 Task: Search one way flight ticket for 5 adults, 2 children, 1 infant in seat and 1 infant on lap in economy from Lansing: Capital Region International Airport (was Lansing Capital City) to Rockford: Chicago Rockford International Airport(was Northwest Chicagoland Regional Airport At Rockford) on 5-1-2023. Choice of flights is Emirates. Number of bags: 10 checked bags. Price is upto 40000. Outbound departure time preference is 4:30.
Action: Mouse moved to (257, 411)
Screenshot: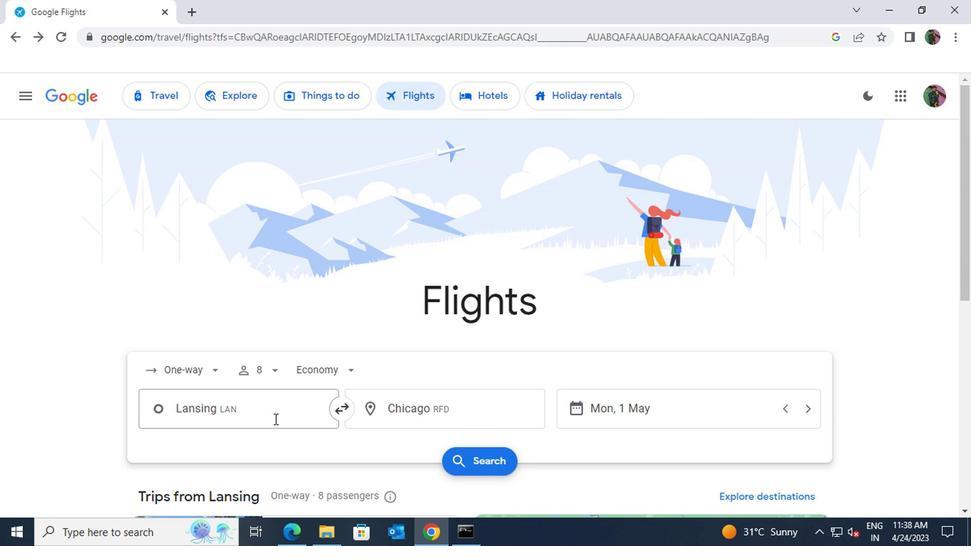 
Action: Mouse pressed left at (257, 411)
Screenshot: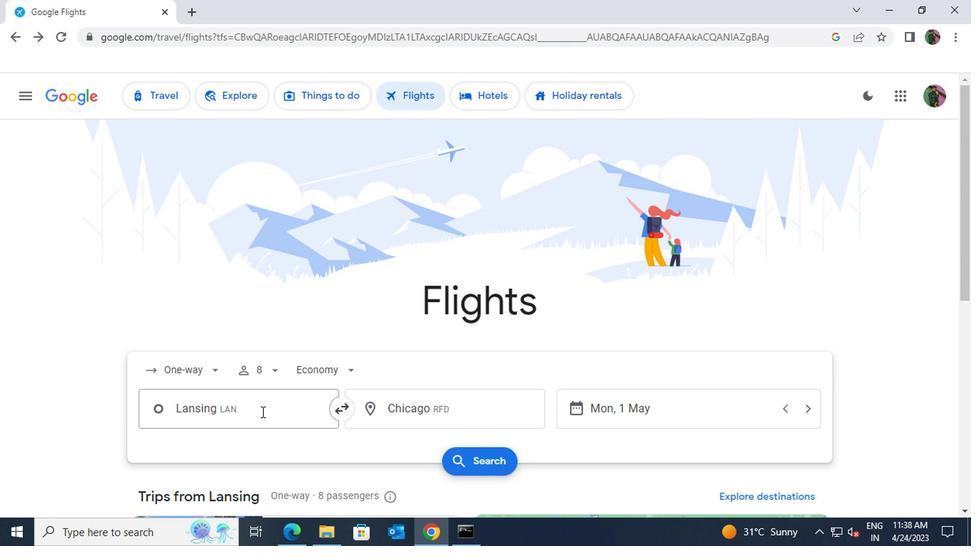 
Action: Key pressed capi
Screenshot: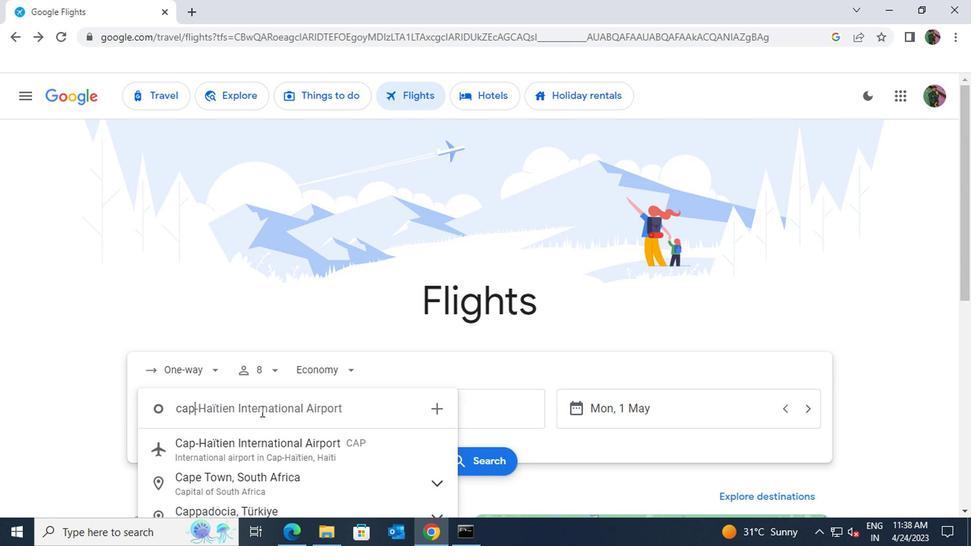 
Action: Mouse moved to (257, 411)
Screenshot: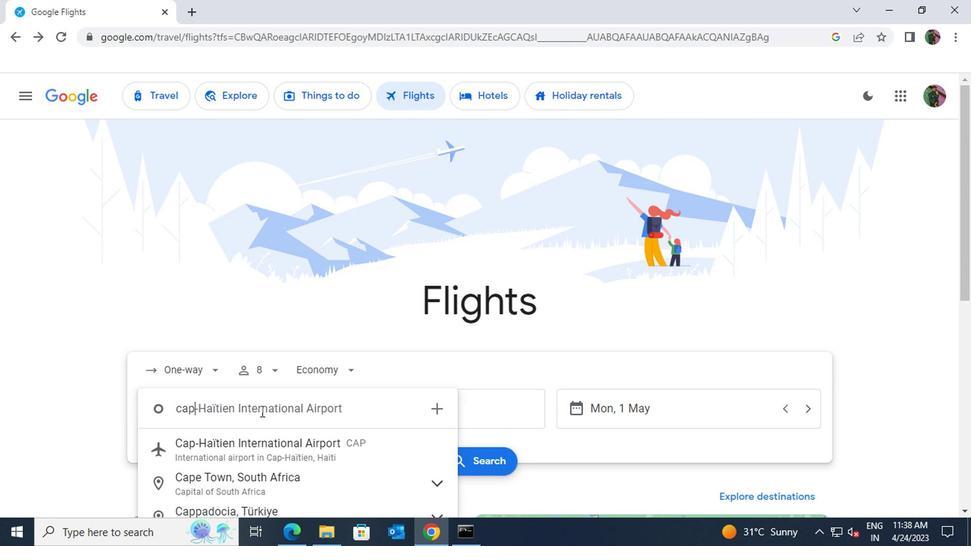
Action: Key pressed tal<Key.space>regi
Screenshot: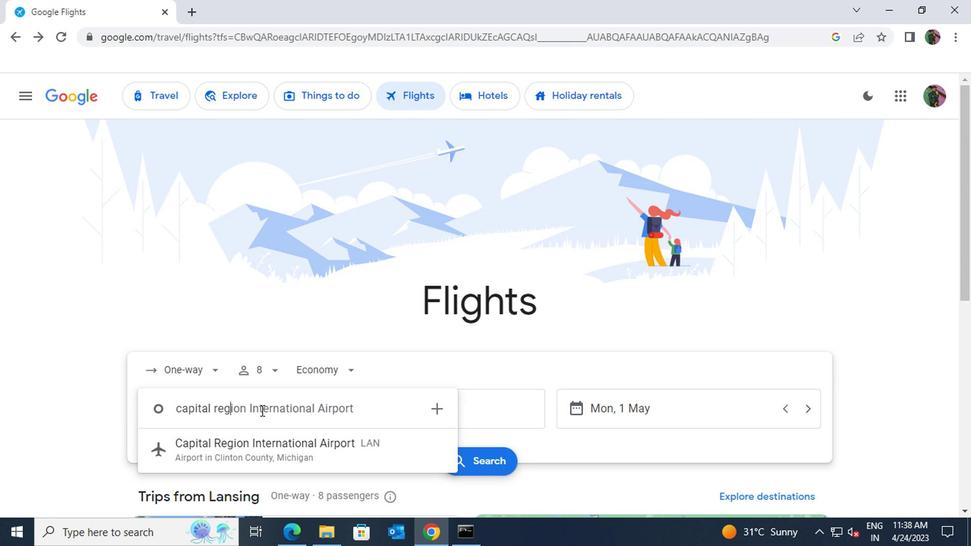 
Action: Mouse moved to (262, 436)
Screenshot: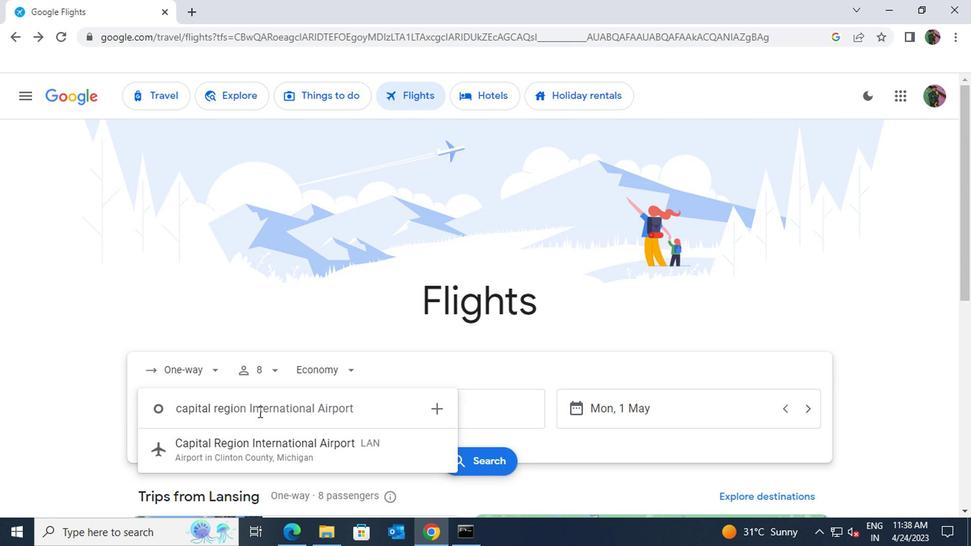 
Action: Mouse pressed left at (262, 436)
Screenshot: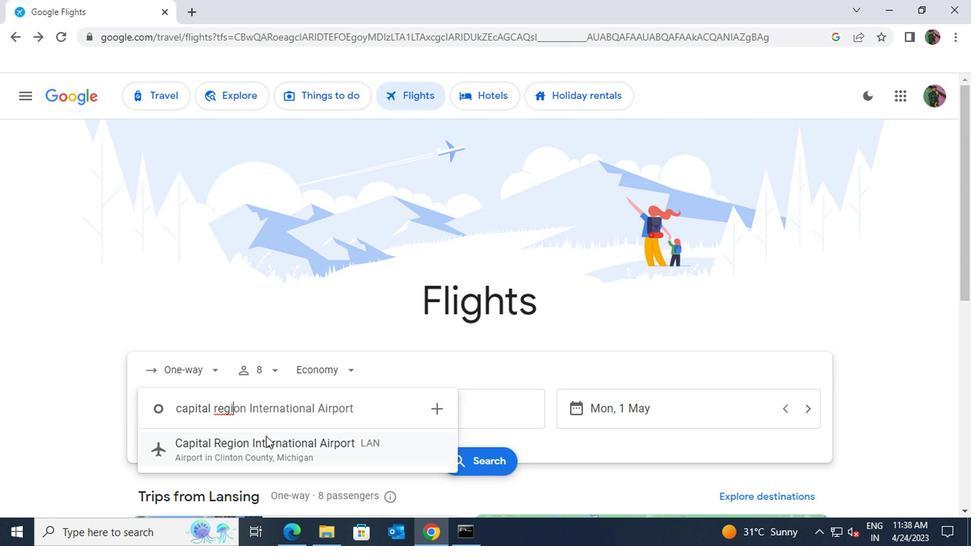 
Action: Mouse moved to (418, 419)
Screenshot: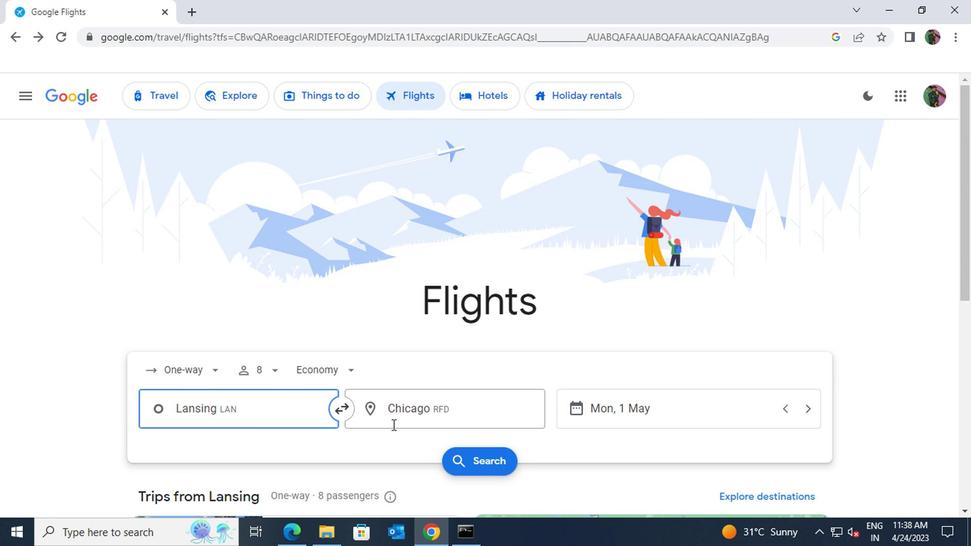 
Action: Mouse pressed left at (418, 419)
Screenshot: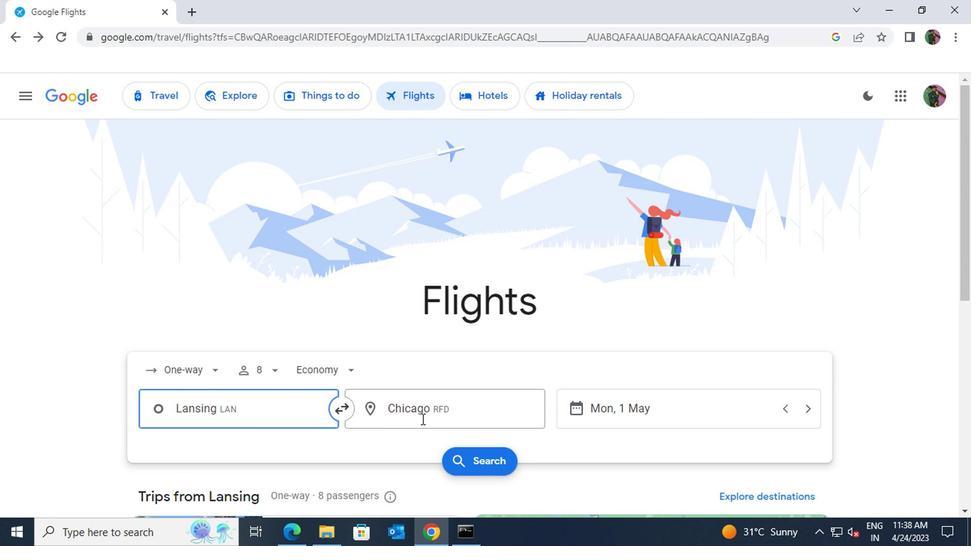 
Action: Key pressed rockford<Key.space>chi
Screenshot: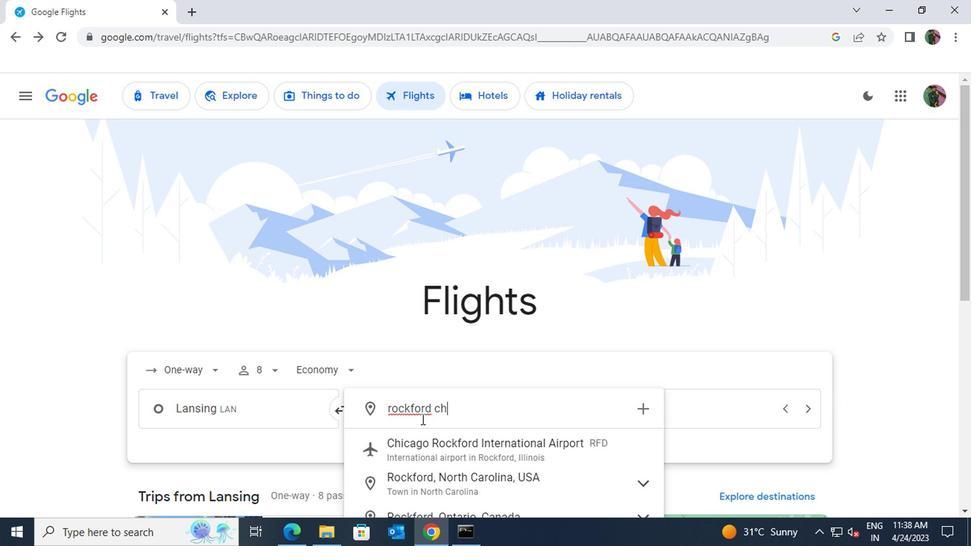 
Action: Mouse moved to (436, 438)
Screenshot: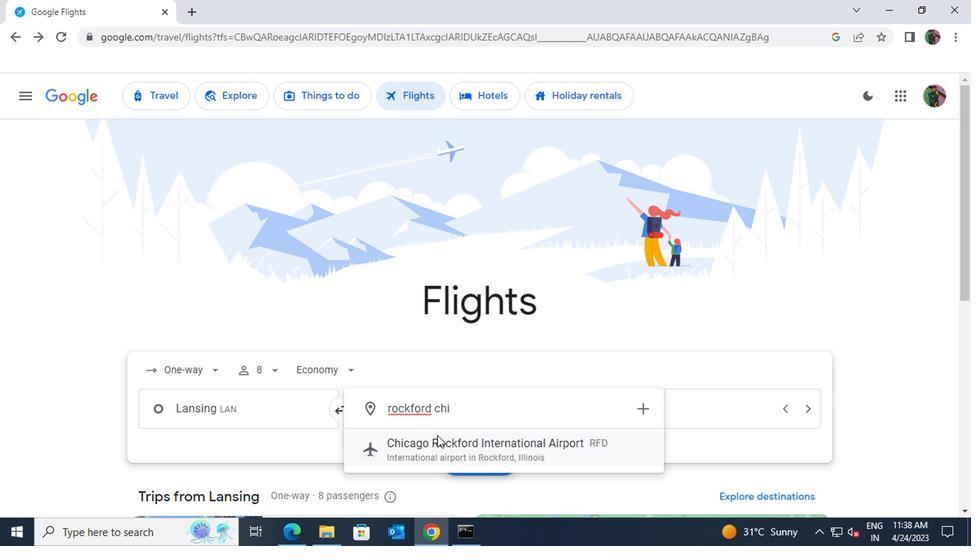 
Action: Mouse pressed left at (436, 438)
Screenshot: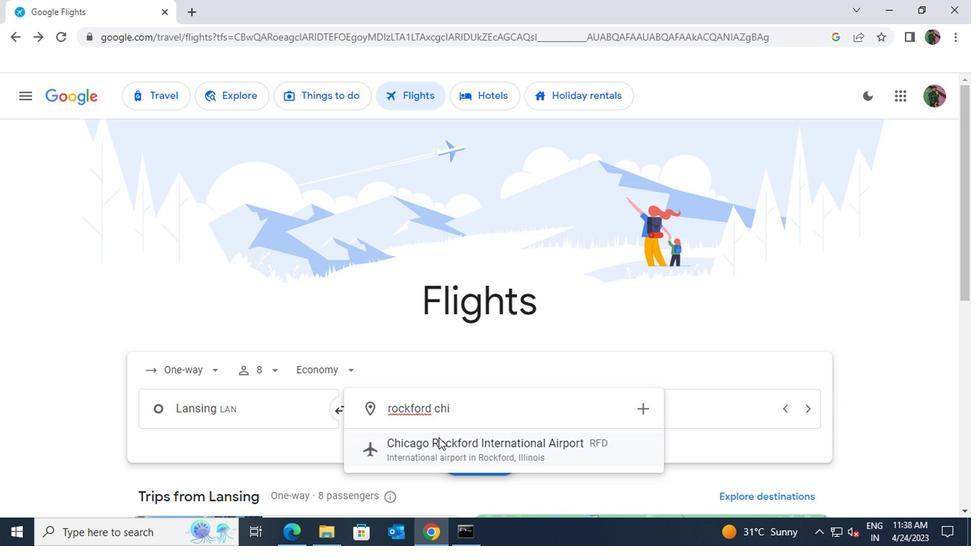 
Action: Mouse moved to (277, 368)
Screenshot: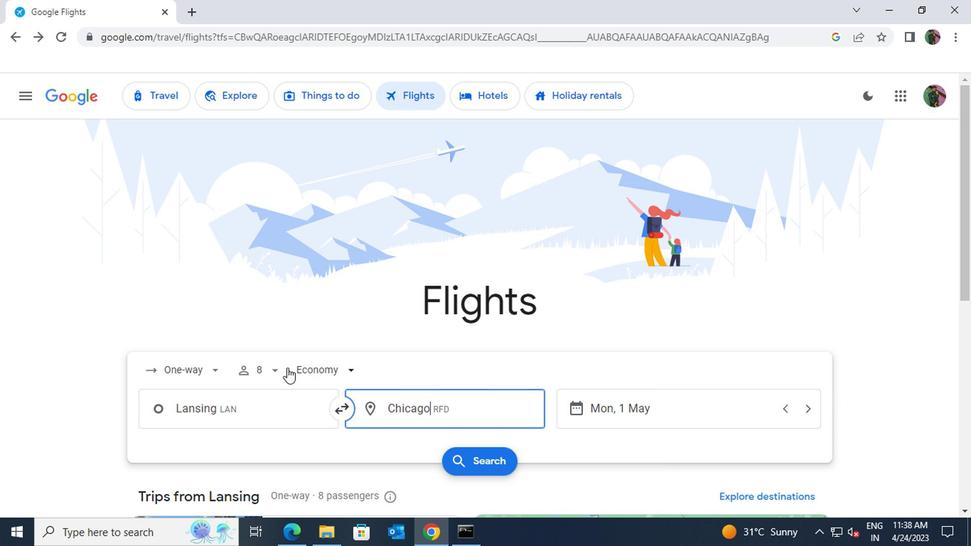
Action: Mouse pressed left at (277, 368)
Screenshot: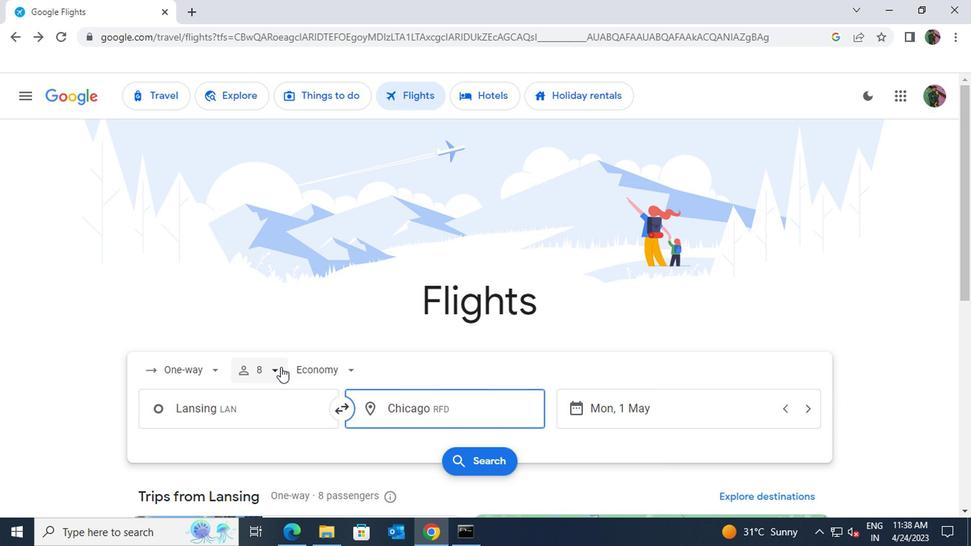 
Action: Mouse scrolled (277, 367) with delta (0, -1)
Screenshot: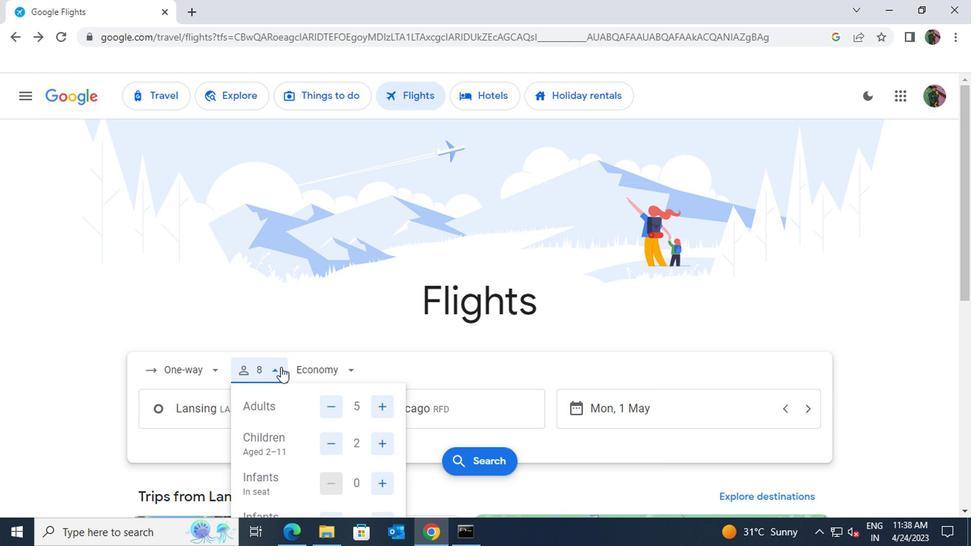 
Action: Mouse scrolled (277, 367) with delta (0, -1)
Screenshot: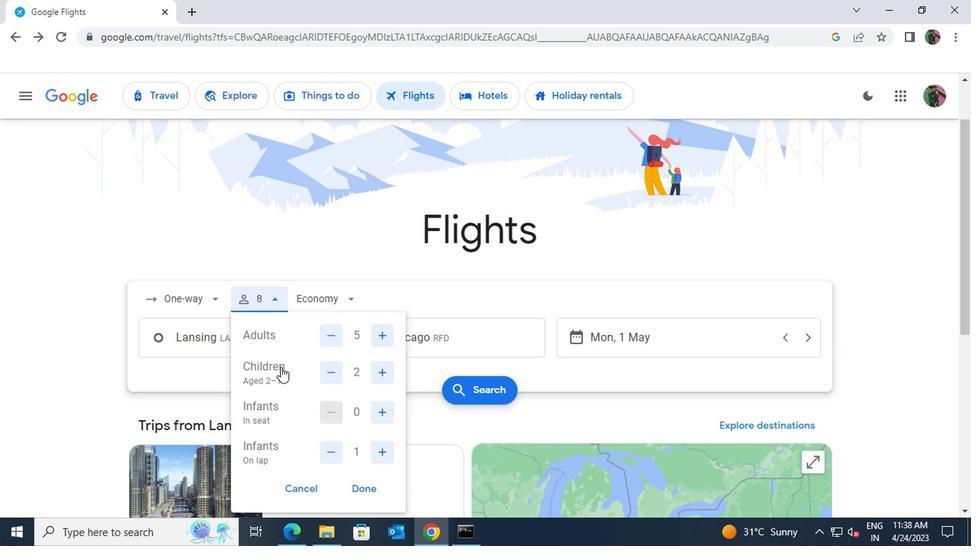 
Action: Mouse moved to (368, 413)
Screenshot: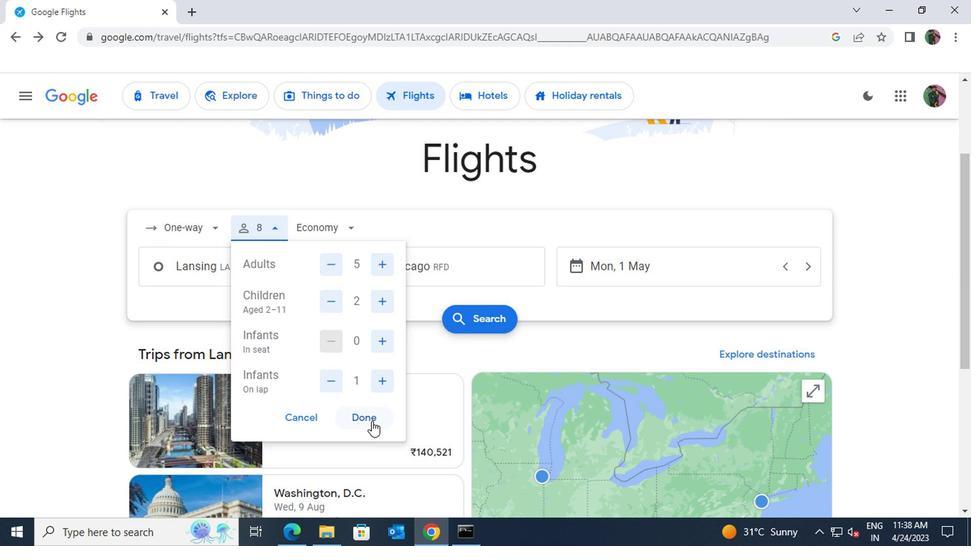 
Action: Mouse pressed left at (368, 413)
Screenshot: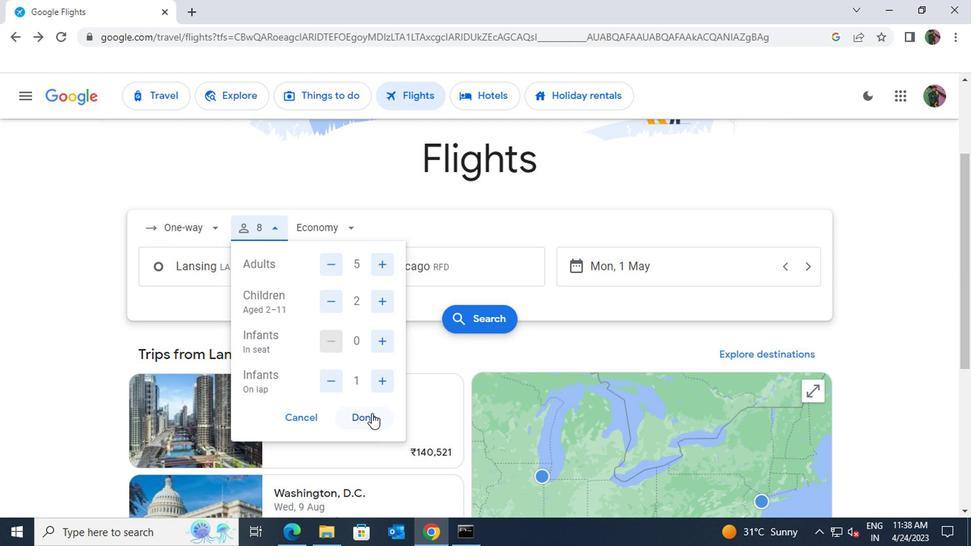 
Action: Mouse moved to (576, 272)
Screenshot: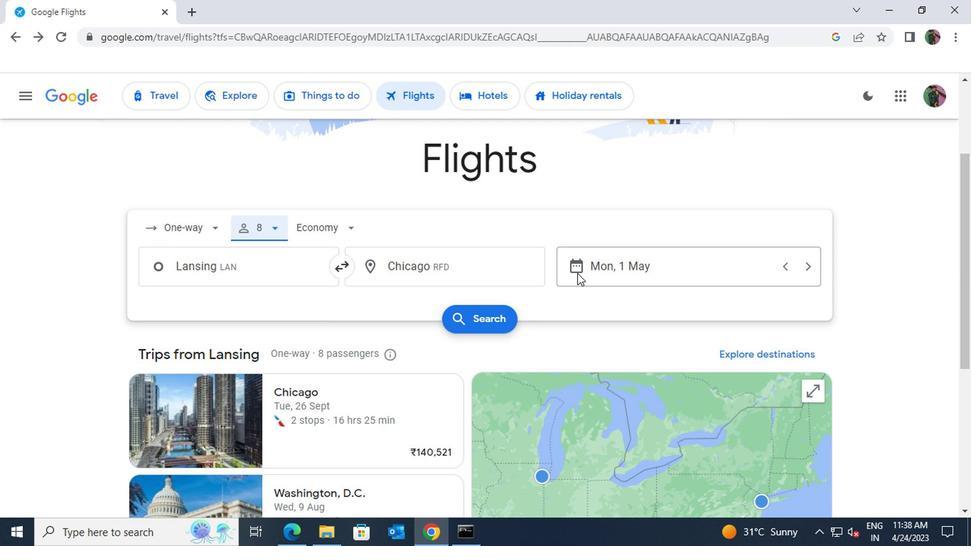 
Action: Mouse pressed left at (576, 272)
Screenshot: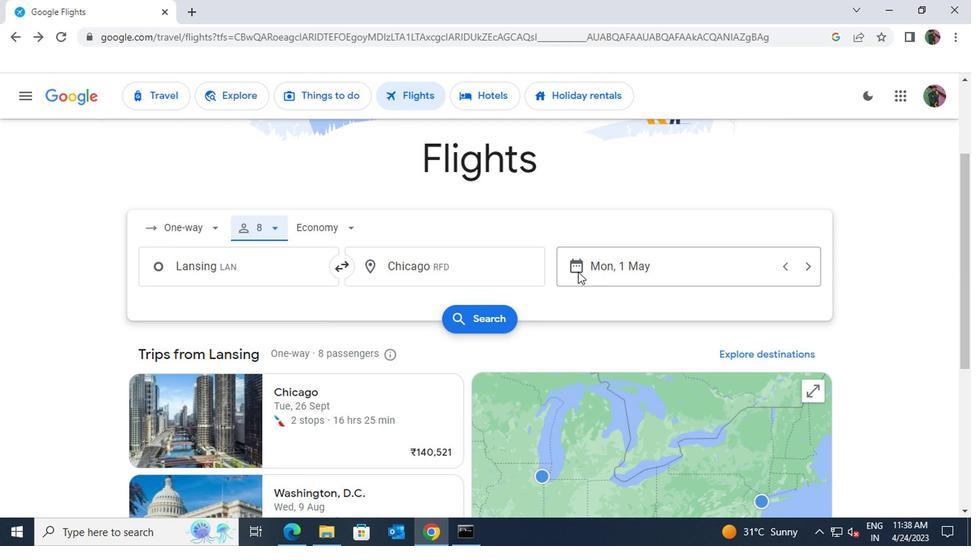 
Action: Mouse moved to (627, 257)
Screenshot: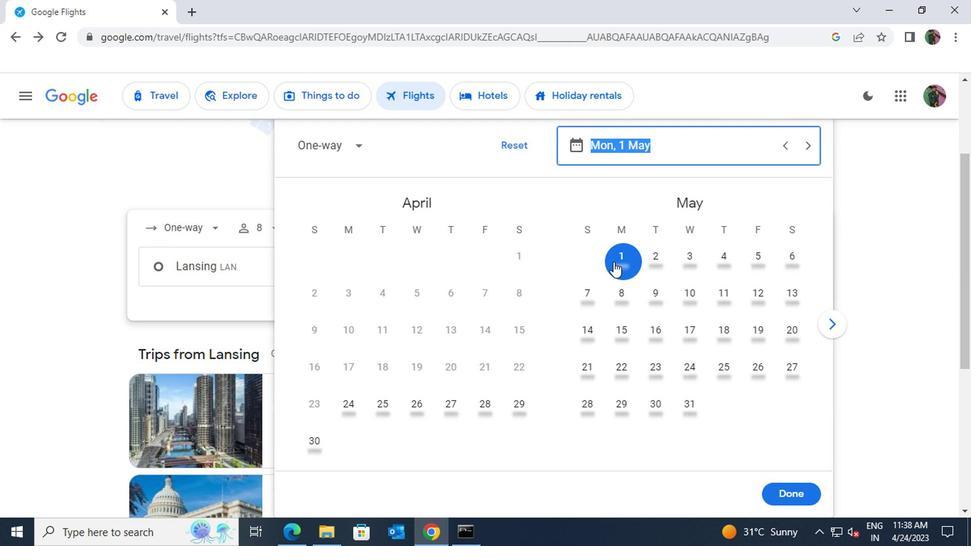 
Action: Mouse pressed left at (627, 257)
Screenshot: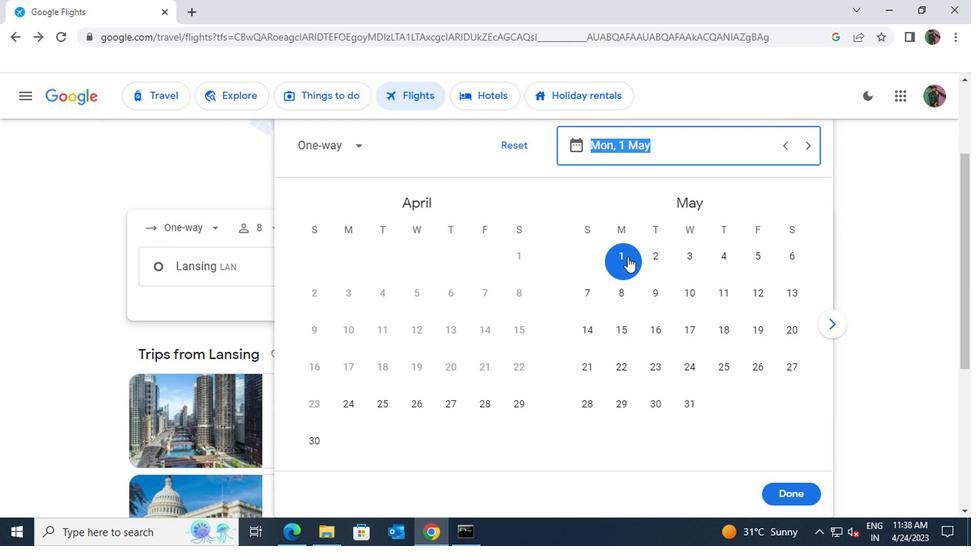 
Action: Mouse moved to (772, 483)
Screenshot: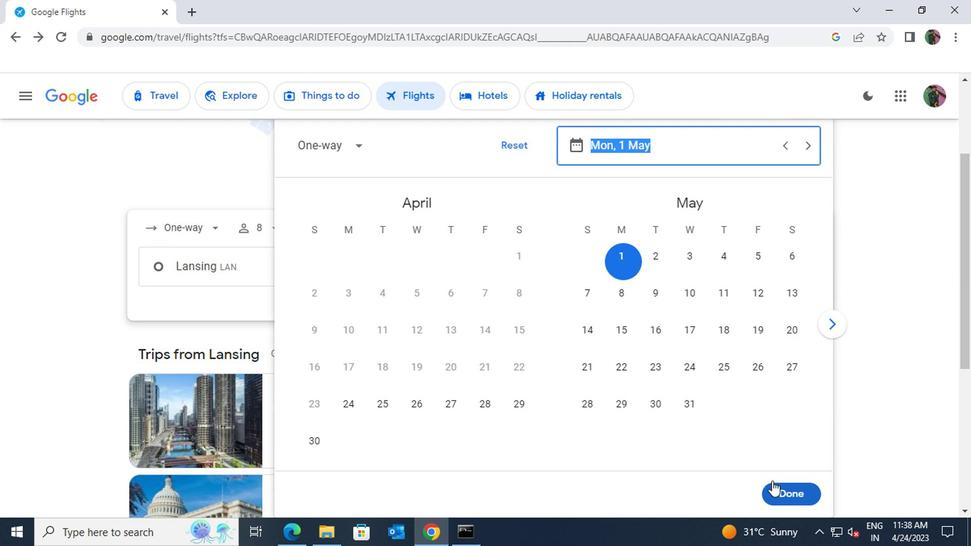 
Action: Mouse pressed left at (772, 483)
Screenshot: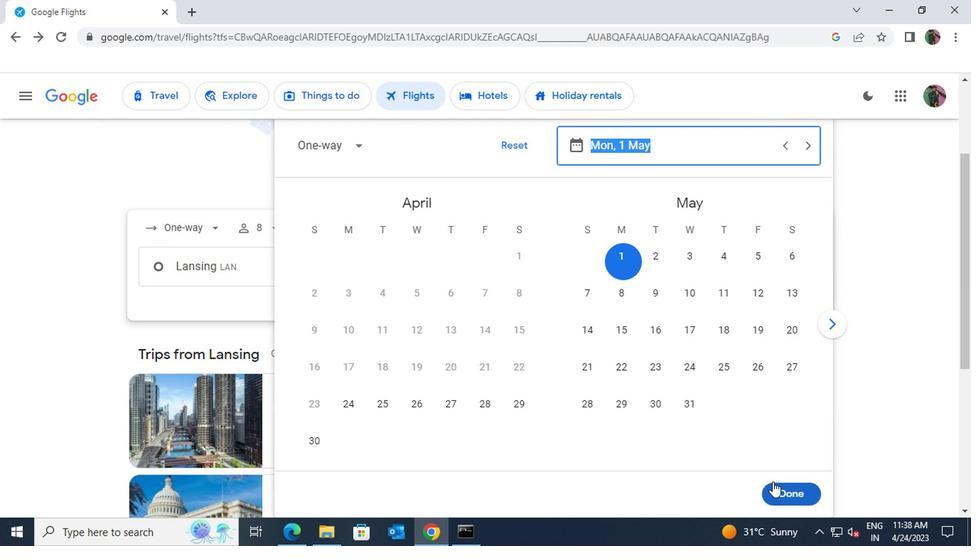 
Action: Mouse moved to (473, 318)
Screenshot: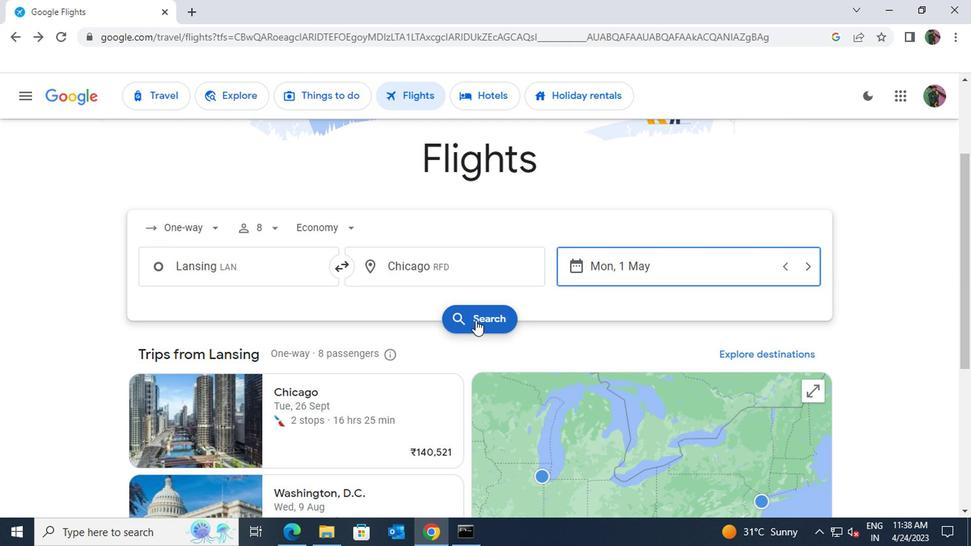 
Action: Mouse pressed left at (473, 318)
Screenshot: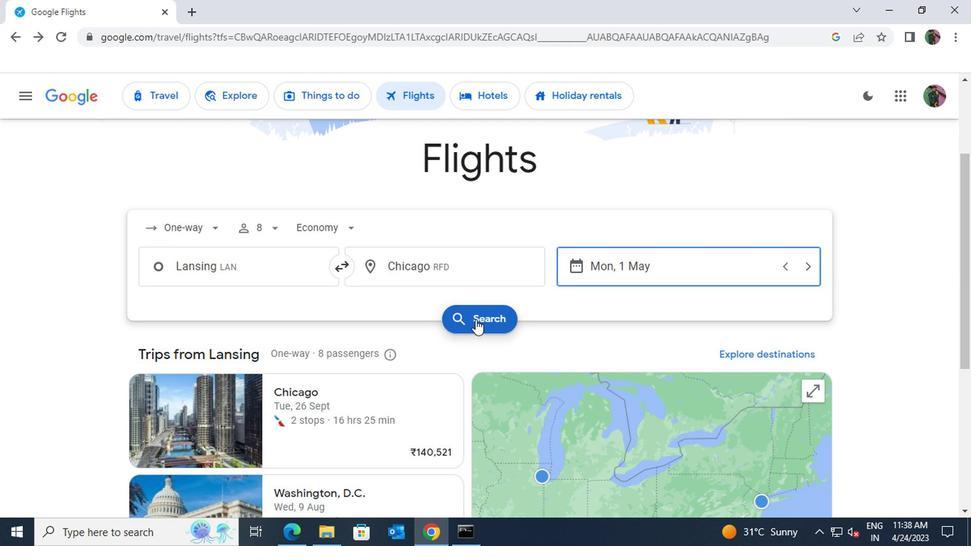 
Action: Mouse moved to (138, 228)
Screenshot: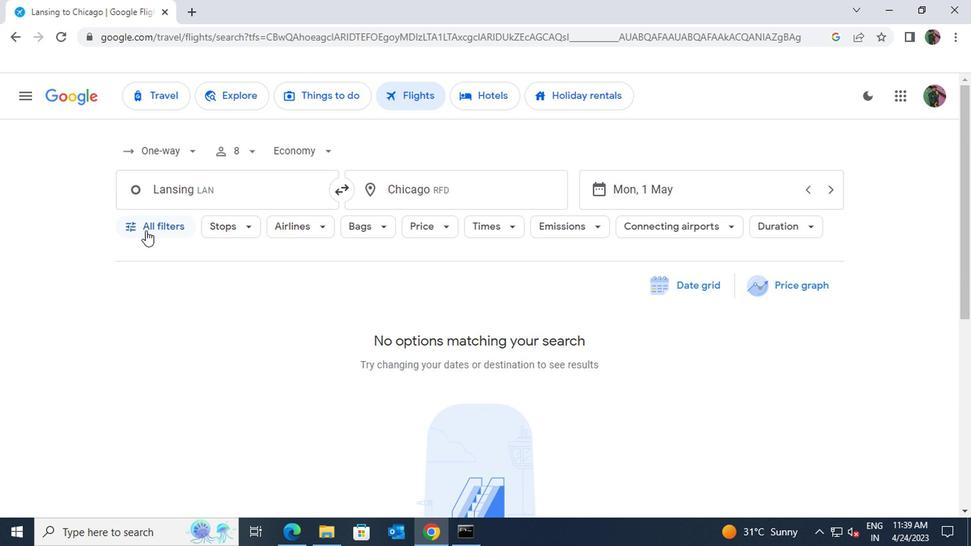 
Action: Mouse pressed left at (138, 228)
Screenshot: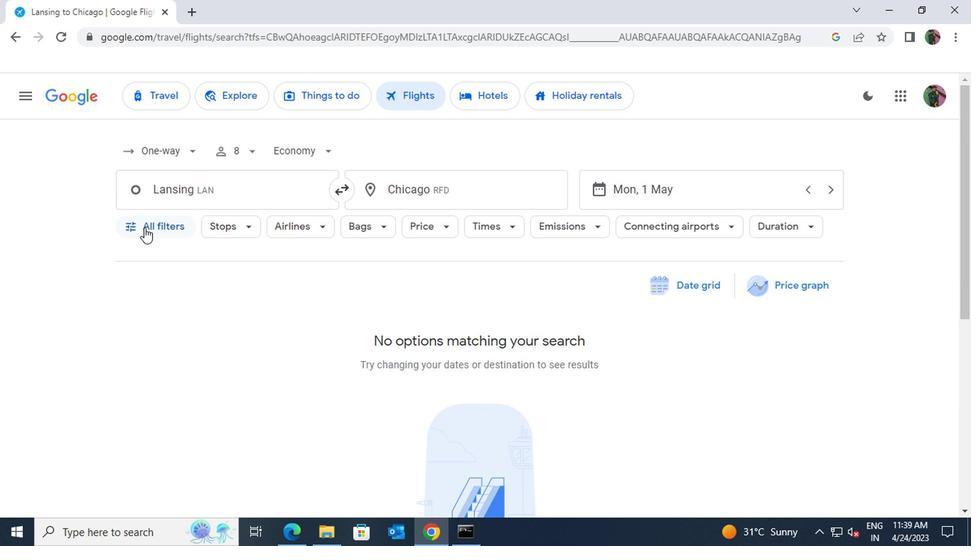 
Action: Mouse moved to (173, 309)
Screenshot: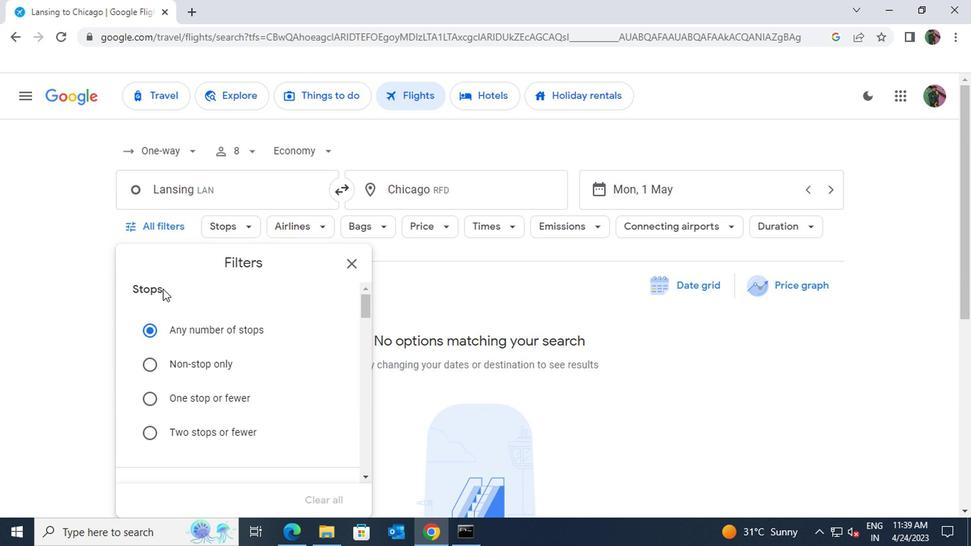
Action: Mouse scrolled (173, 309) with delta (0, 0)
Screenshot: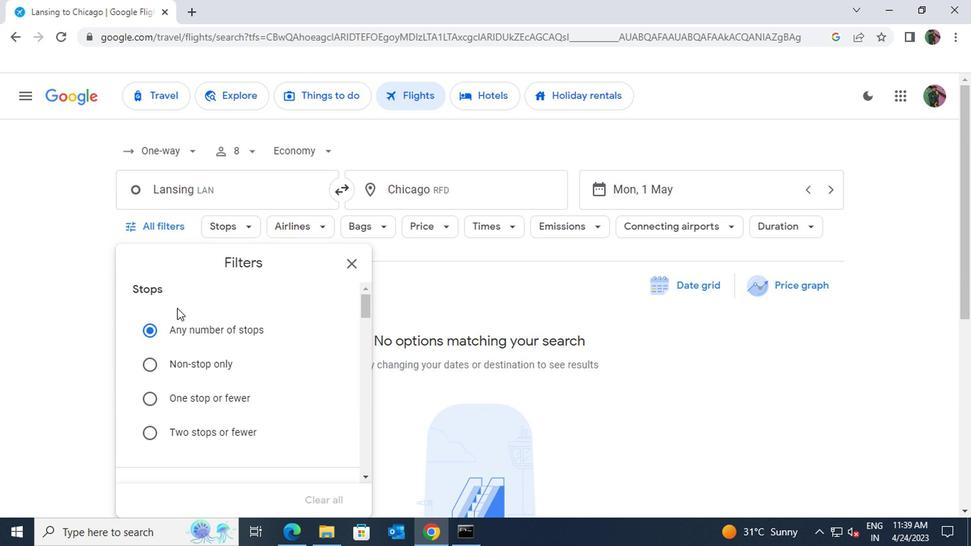 
Action: Mouse scrolled (173, 309) with delta (0, 0)
Screenshot: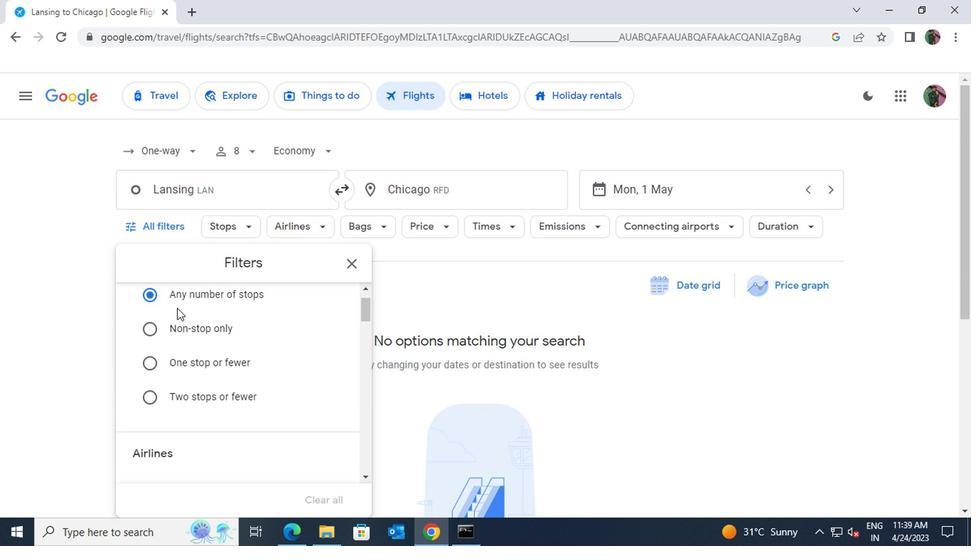 
Action: Mouse scrolled (173, 309) with delta (0, 0)
Screenshot: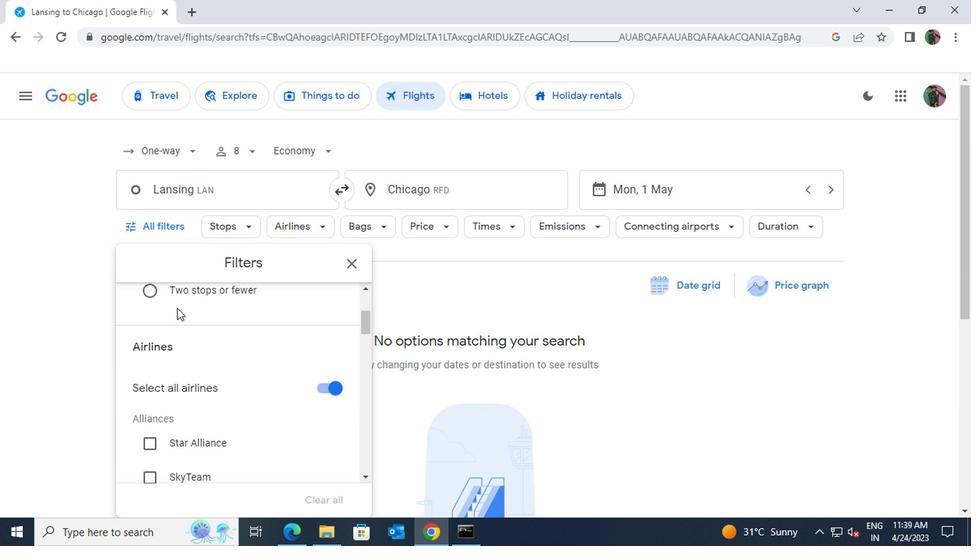 
Action: Mouse scrolled (173, 309) with delta (0, 0)
Screenshot: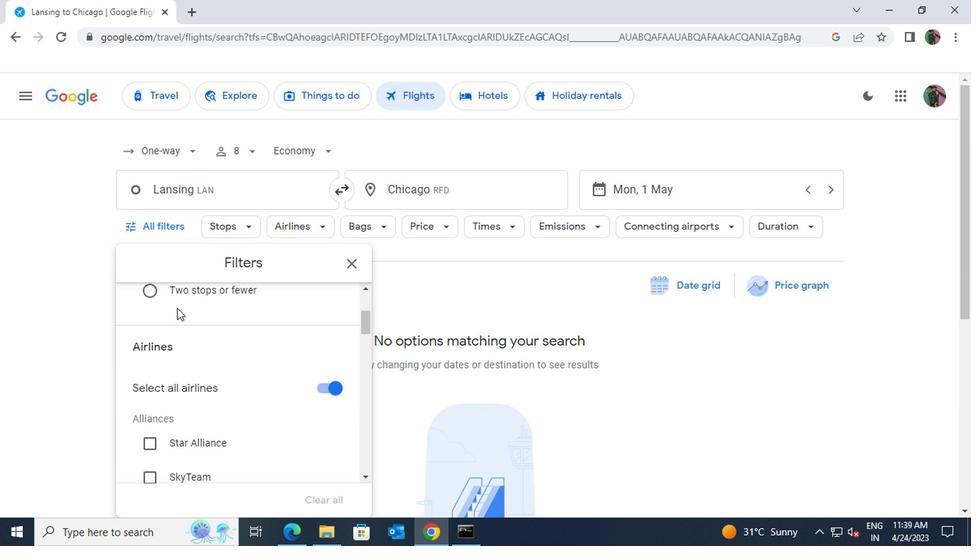 
Action: Mouse scrolled (173, 309) with delta (0, 0)
Screenshot: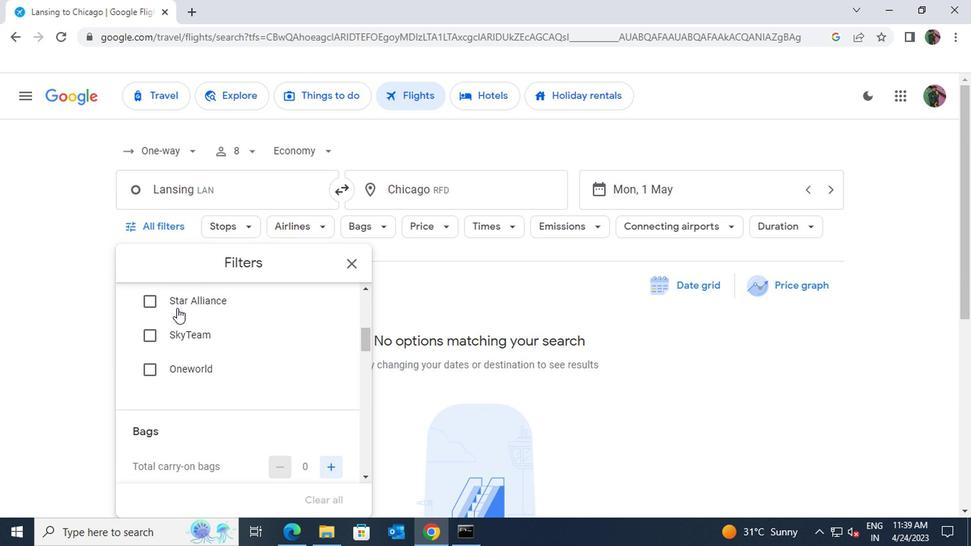 
Action: Mouse moved to (327, 435)
Screenshot: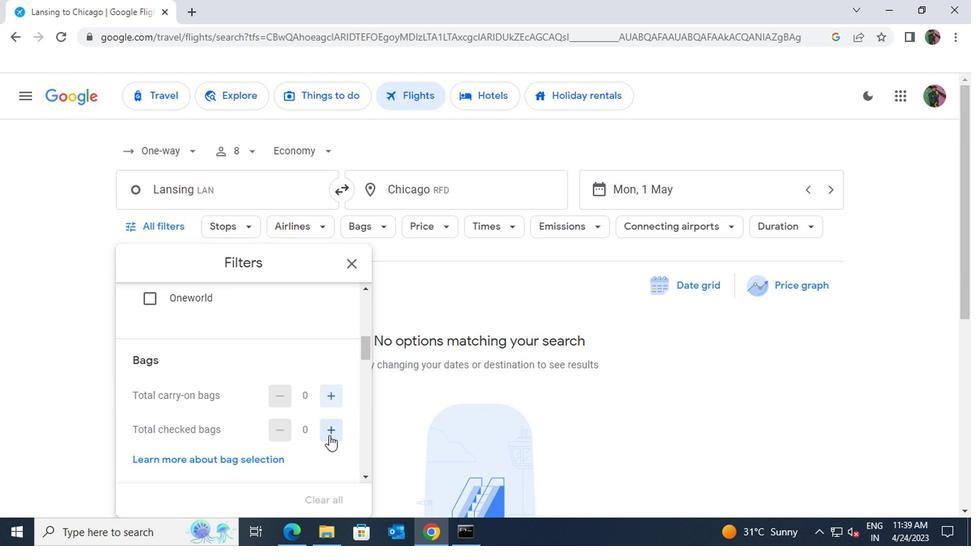 
Action: Mouse pressed left at (327, 435)
Screenshot: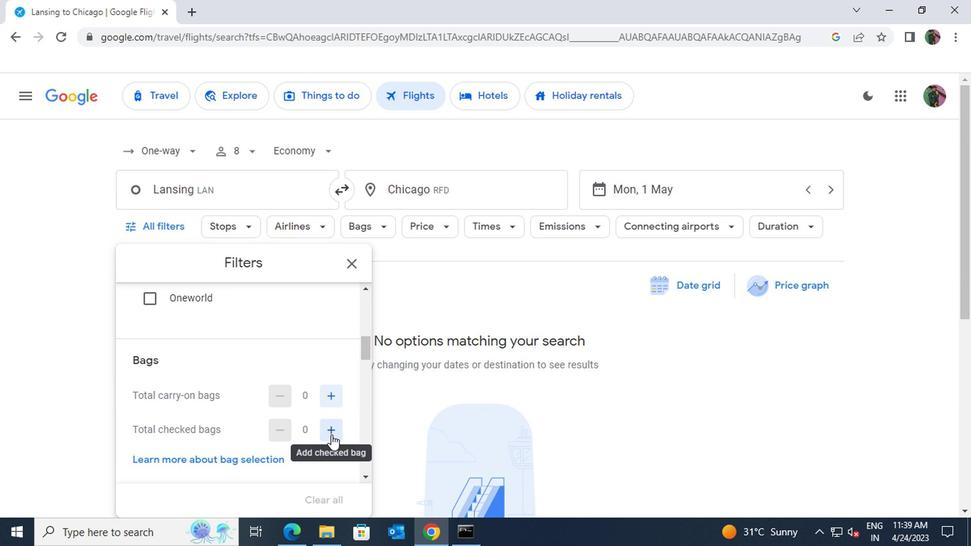 
Action: Mouse pressed left at (327, 435)
Screenshot: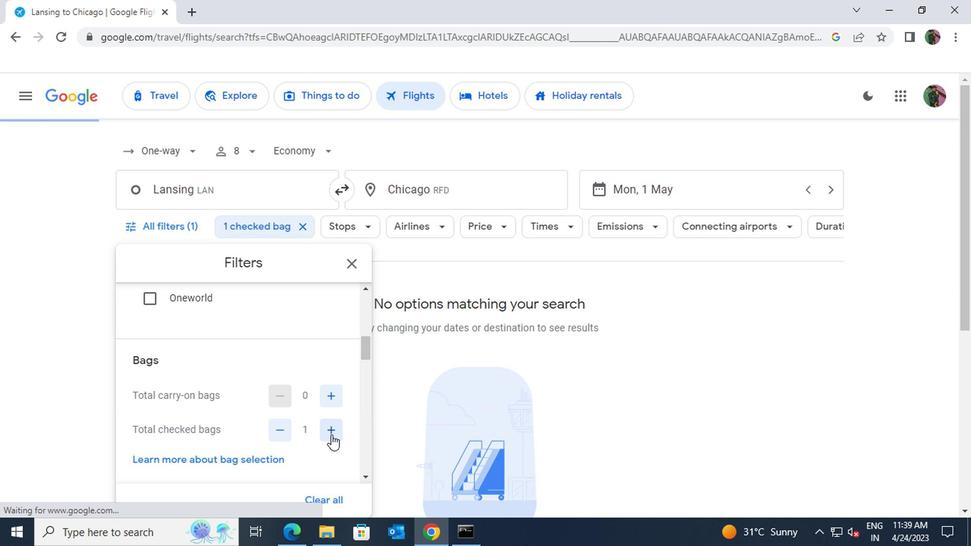 
Action: Mouse pressed left at (327, 435)
Screenshot: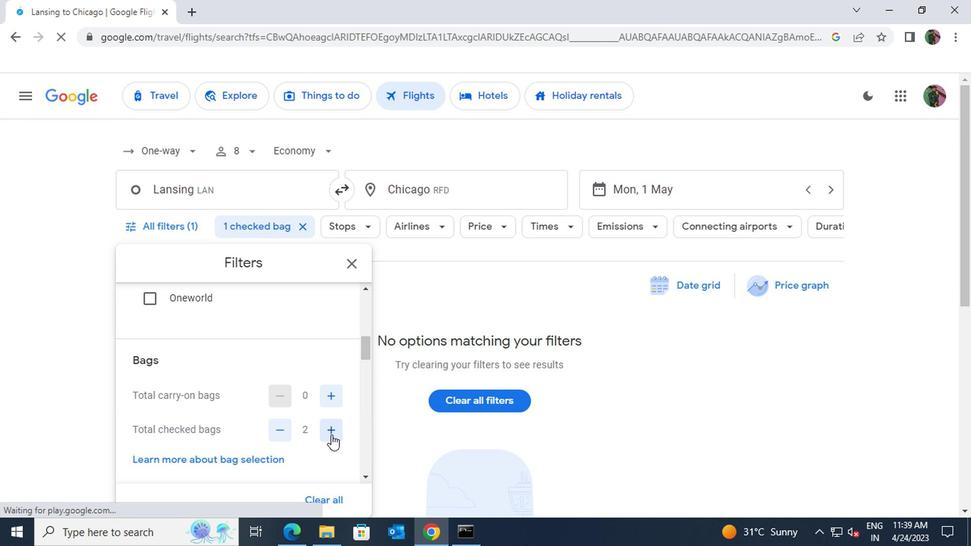 
Action: Mouse pressed left at (327, 435)
Screenshot: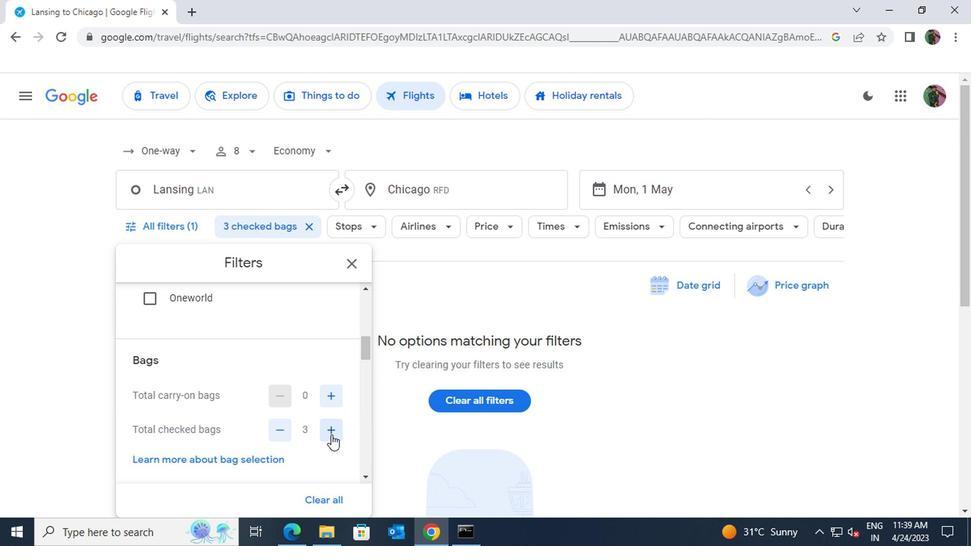 
Action: Mouse pressed left at (327, 435)
Screenshot: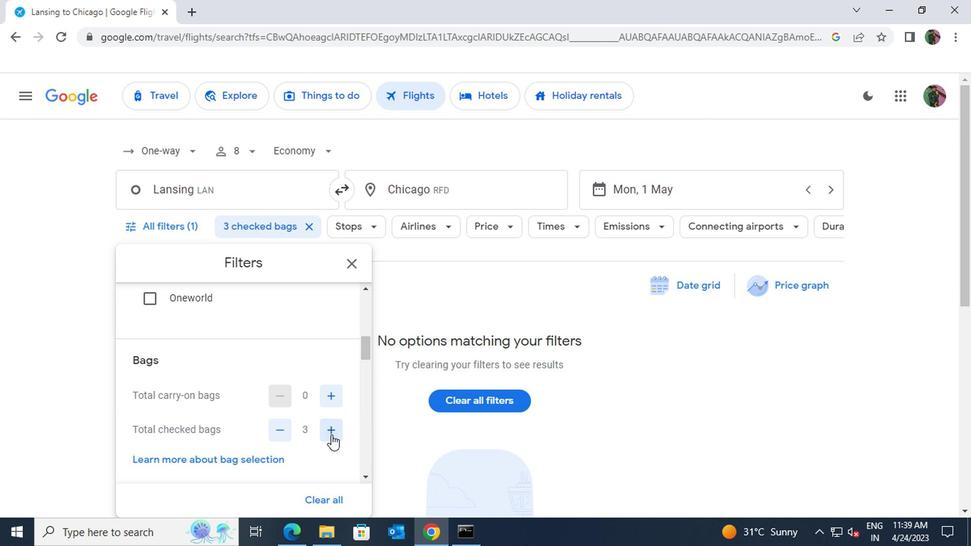 
Action: Mouse pressed left at (327, 435)
Screenshot: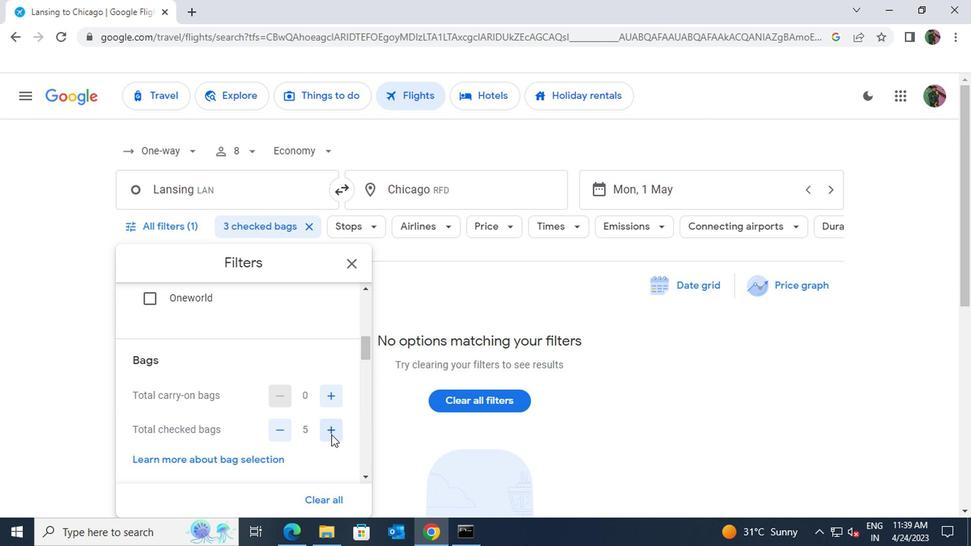 
Action: Mouse pressed left at (327, 435)
Screenshot: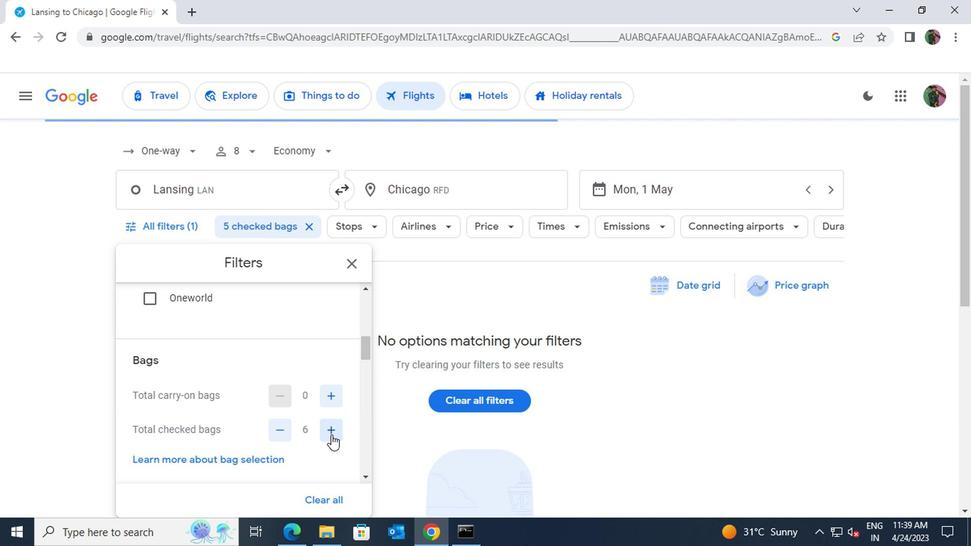 
Action: Mouse pressed left at (327, 435)
Screenshot: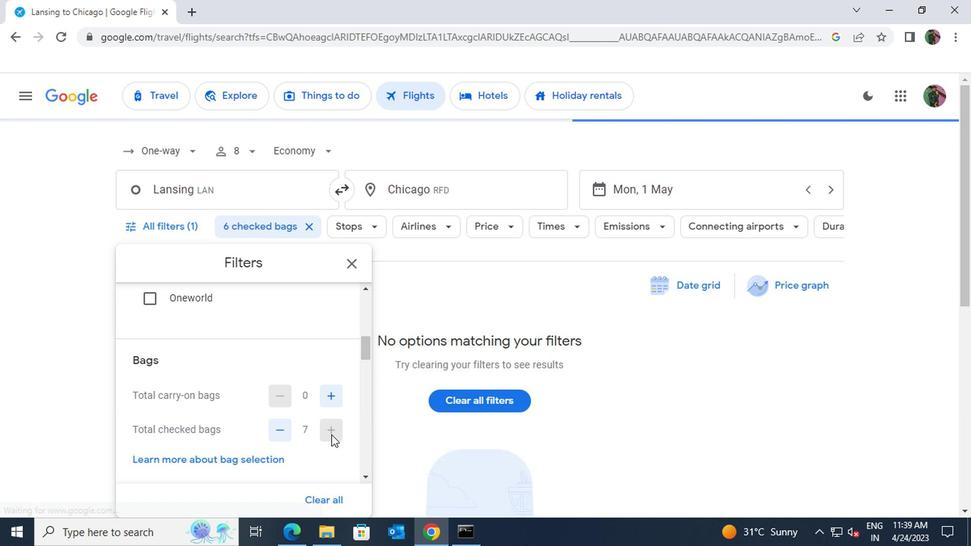 
Action: Mouse moved to (327, 429)
Screenshot: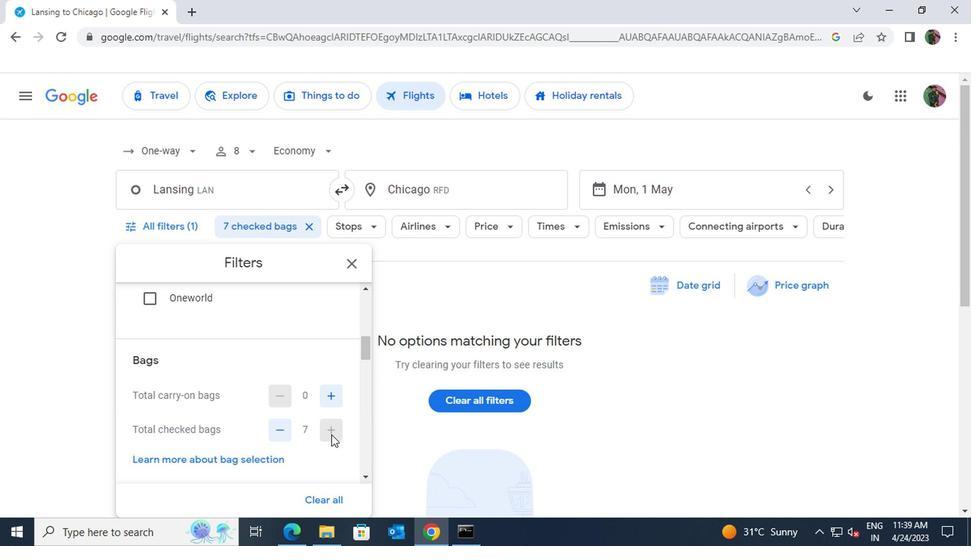 
Action: Mouse pressed left at (327, 429)
Screenshot: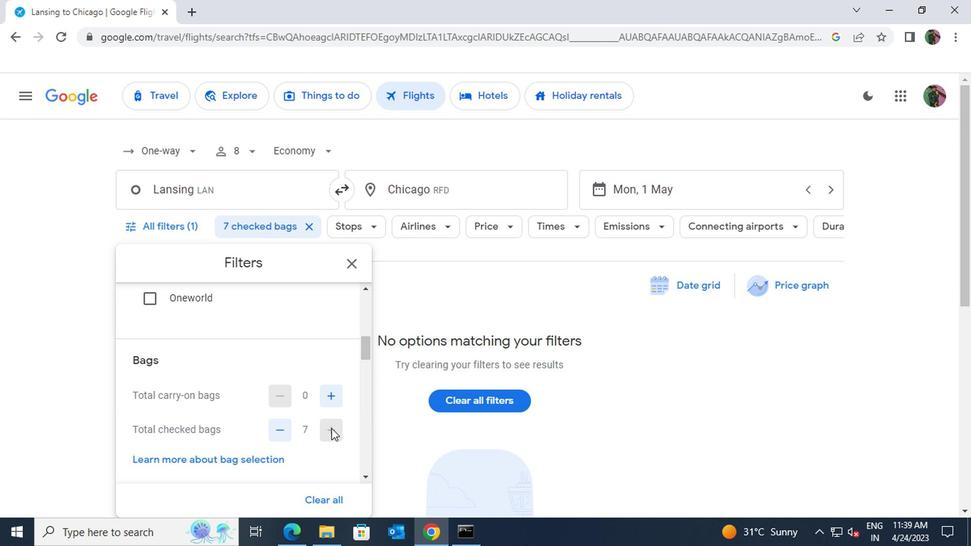 
Action: Mouse scrolled (327, 428) with delta (0, -1)
Screenshot: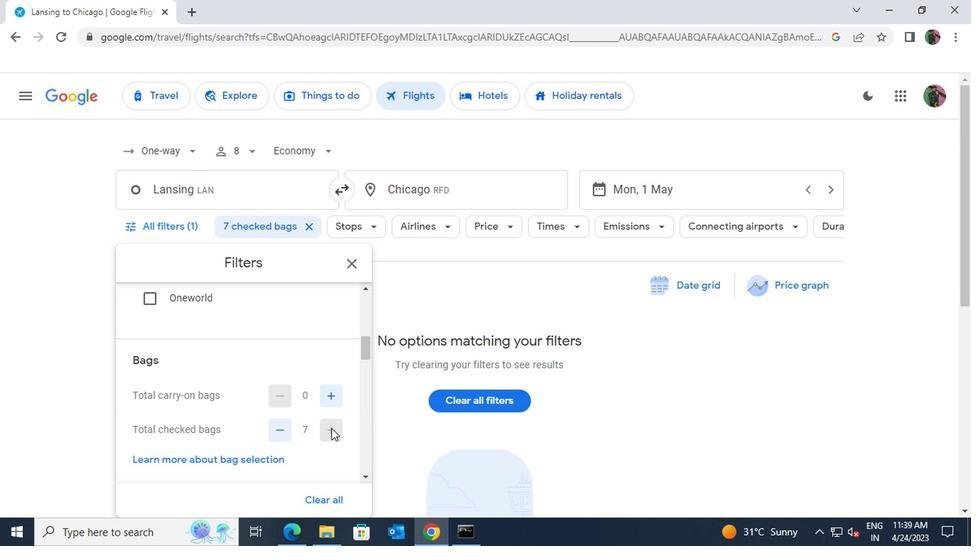 
Action: Mouse moved to (319, 426)
Screenshot: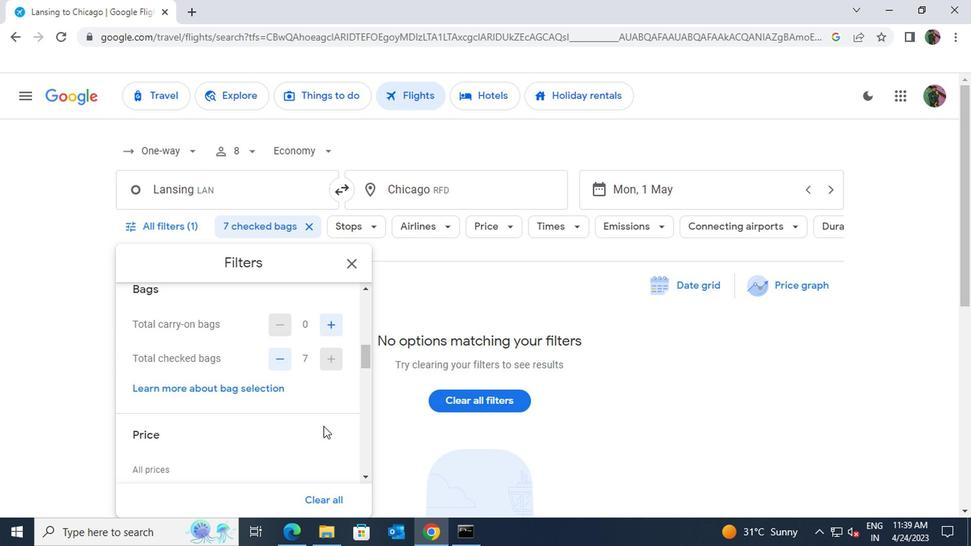 
Action: Mouse scrolled (319, 426) with delta (0, 0)
Screenshot: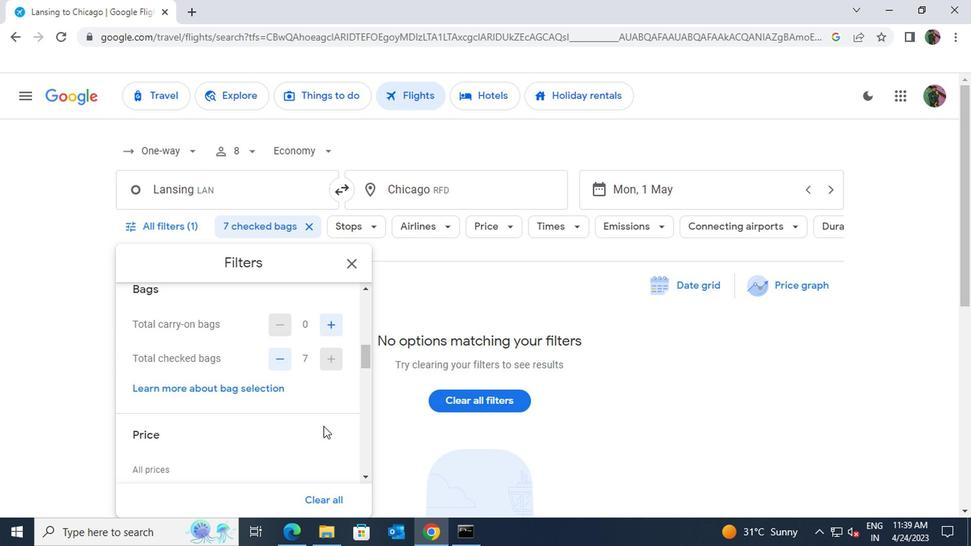 
Action: Mouse scrolled (319, 426) with delta (0, 0)
Screenshot: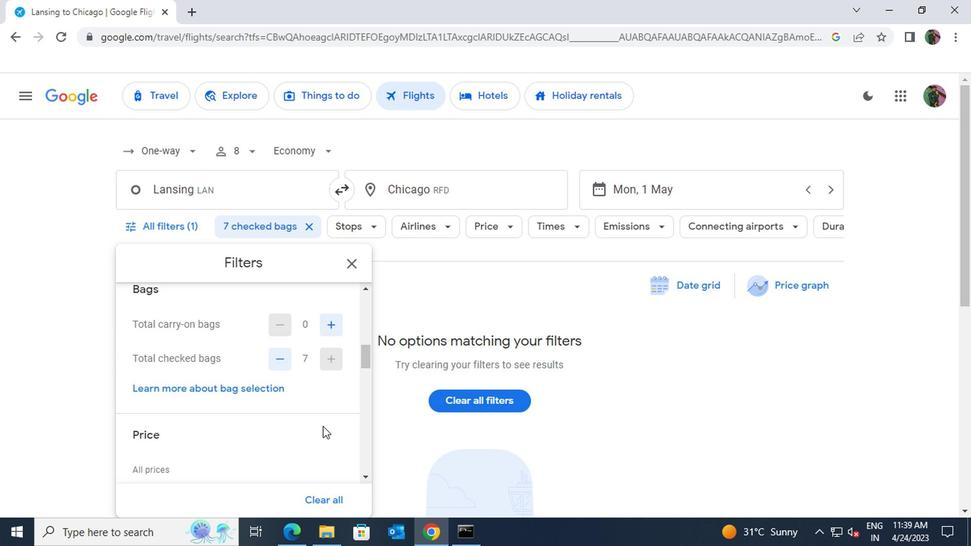 
Action: Mouse moved to (337, 357)
Screenshot: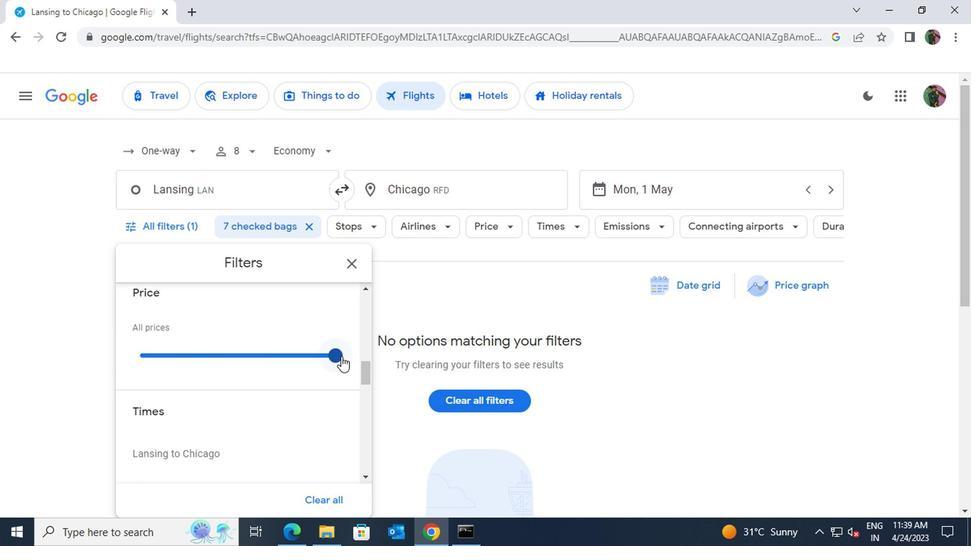 
Action: Mouse pressed left at (337, 357)
Screenshot: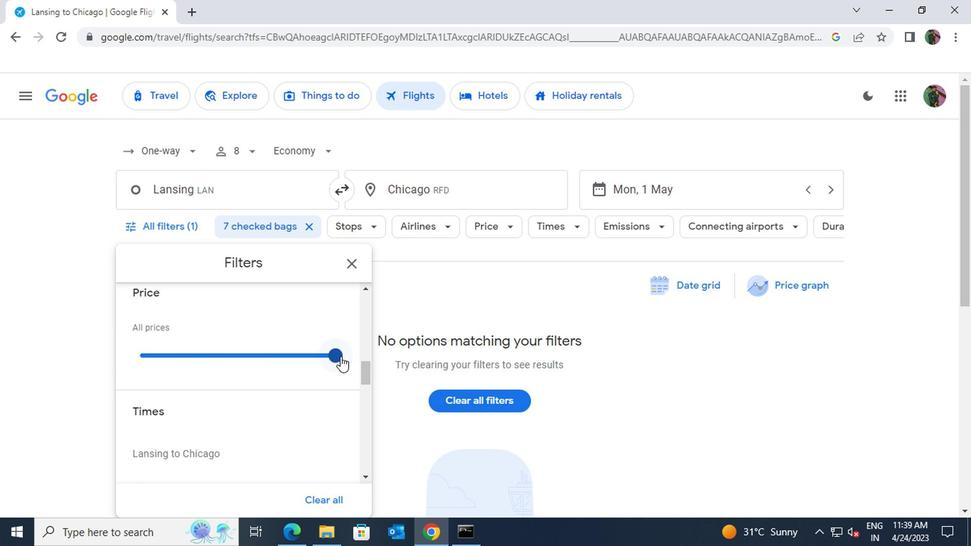 
Action: Mouse moved to (310, 358)
Screenshot: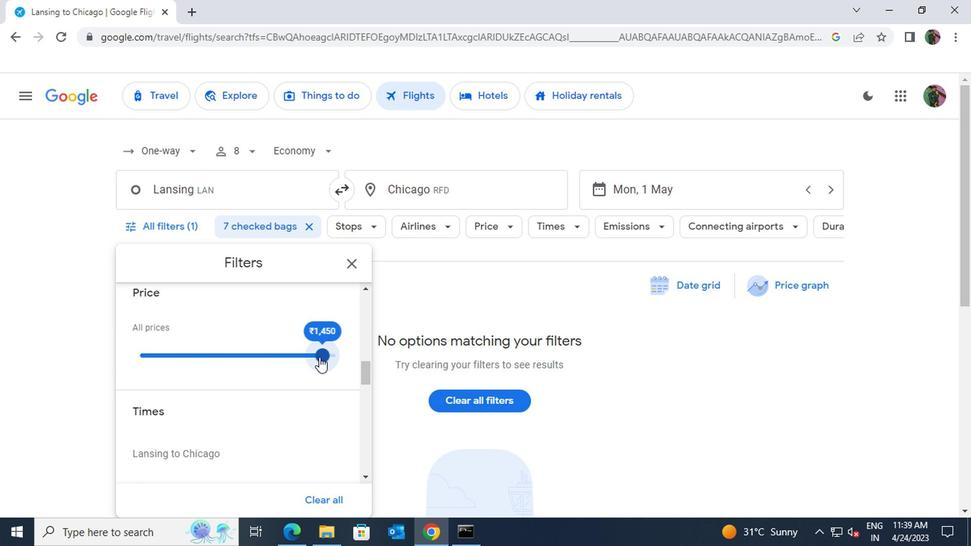 
Action: Mouse scrolled (310, 357) with delta (0, 0)
Screenshot: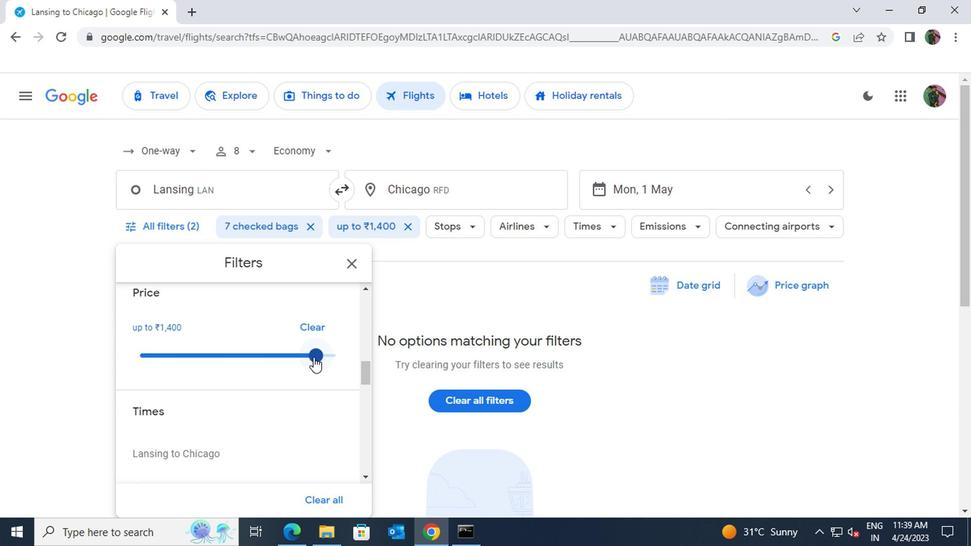 
Action: Mouse scrolled (310, 357) with delta (0, 0)
Screenshot: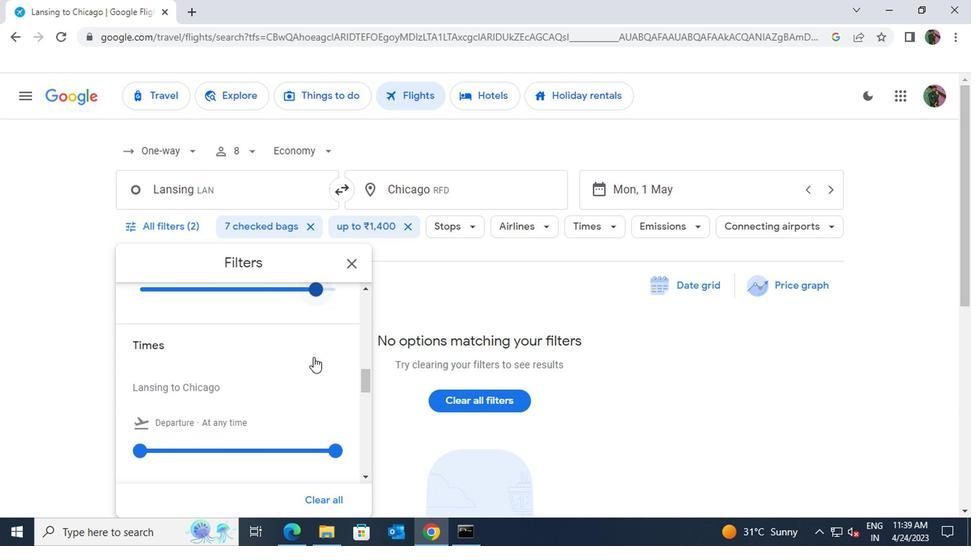 
Action: Mouse moved to (327, 369)
Screenshot: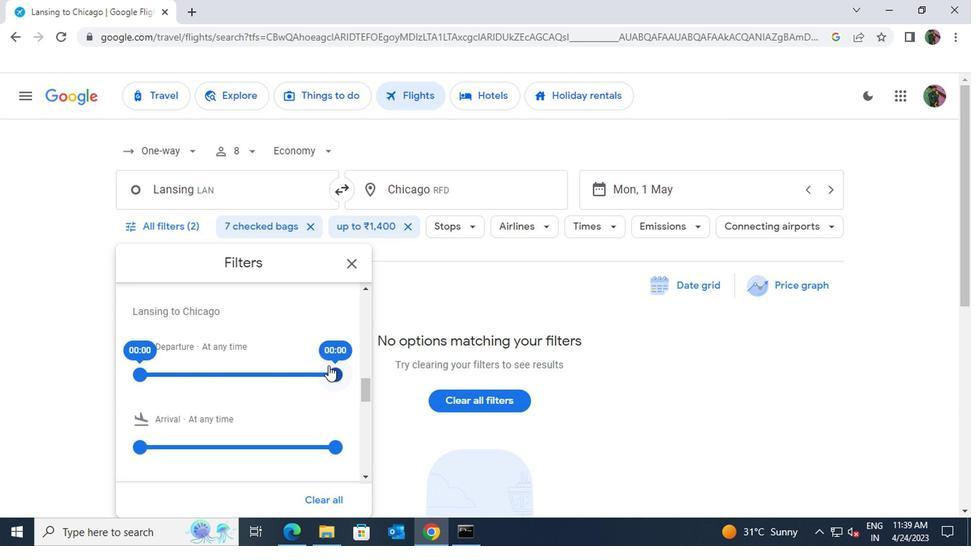 
Action: Mouse pressed left at (327, 369)
Screenshot: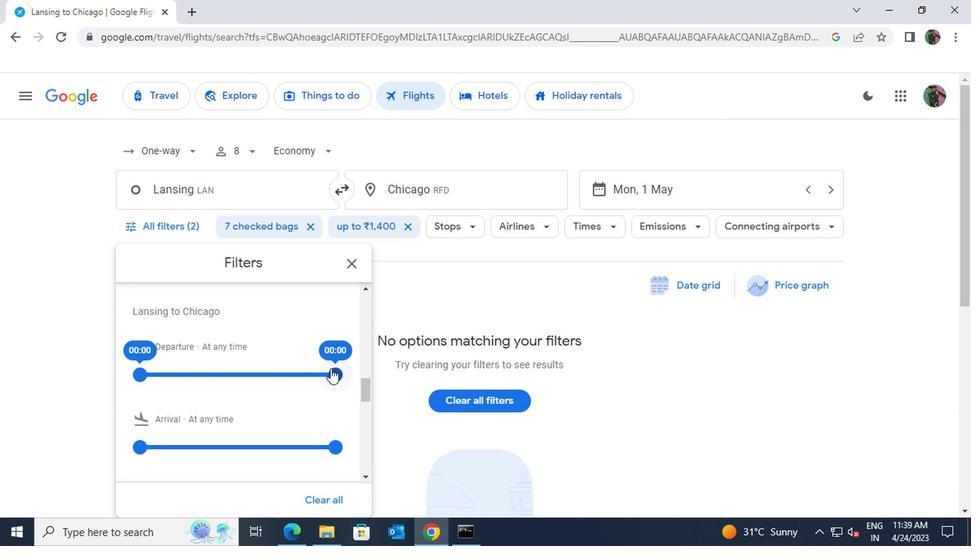 
Action: Mouse moved to (304, 368)
Screenshot: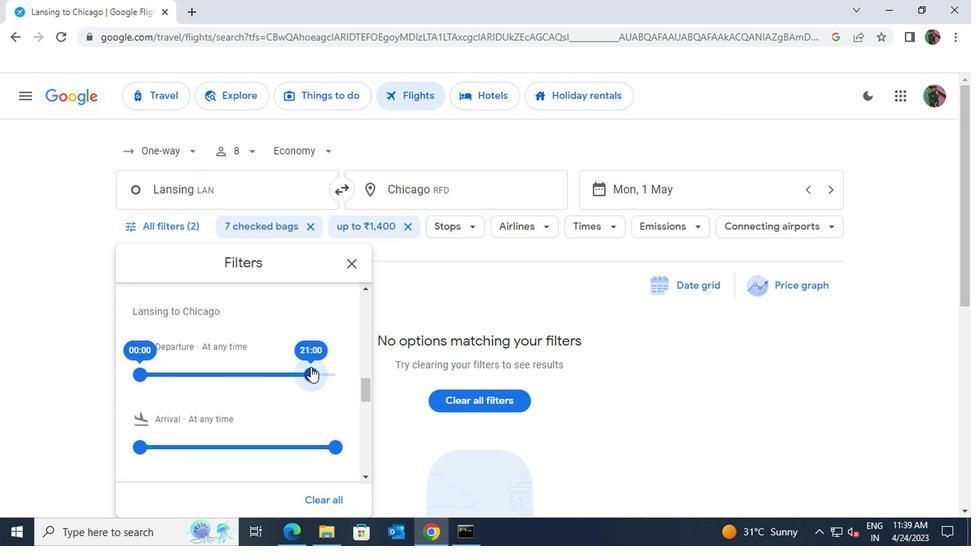 
Action: Mouse scrolled (304, 367) with delta (0, -1)
Screenshot: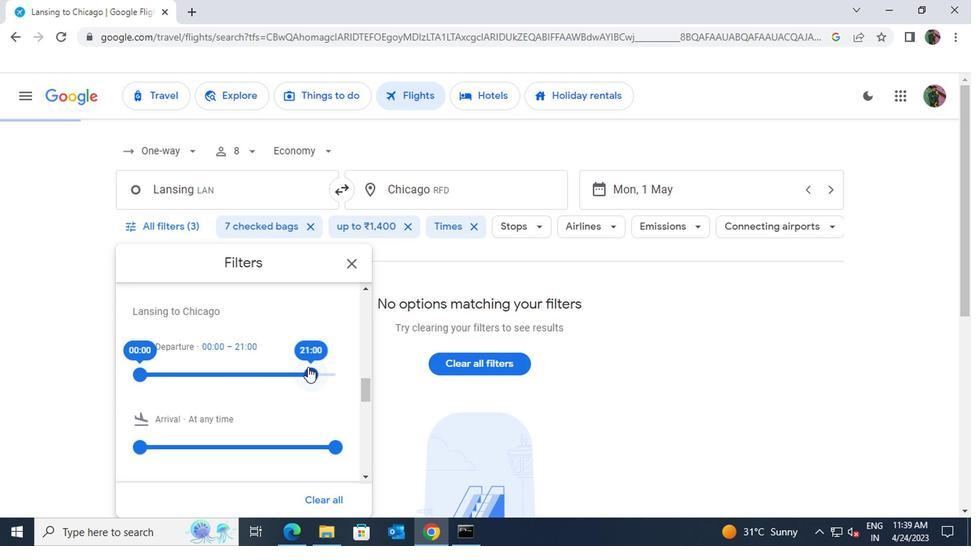 
Action: Mouse scrolled (304, 368) with delta (0, 0)
Screenshot: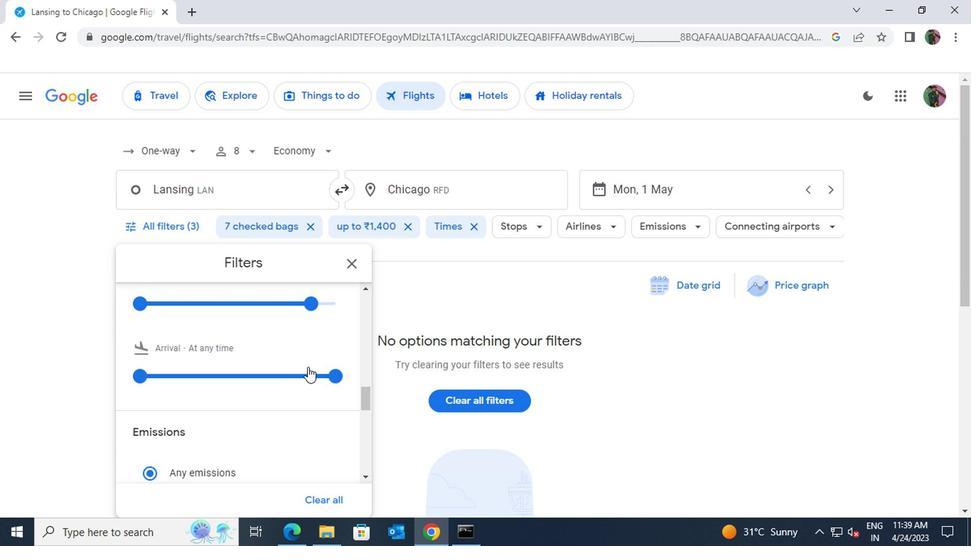 
Action: Mouse moved to (342, 271)
Screenshot: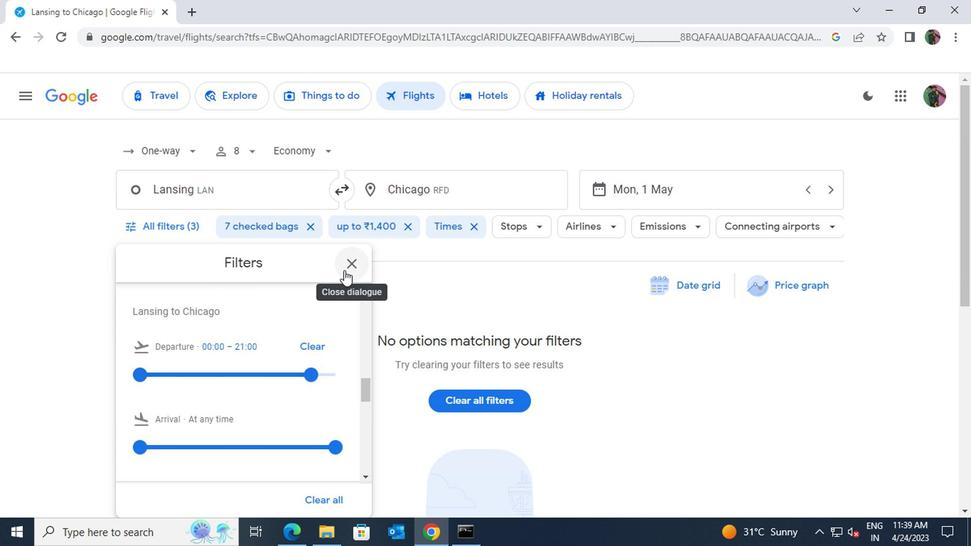 
Action: Mouse pressed left at (342, 271)
Screenshot: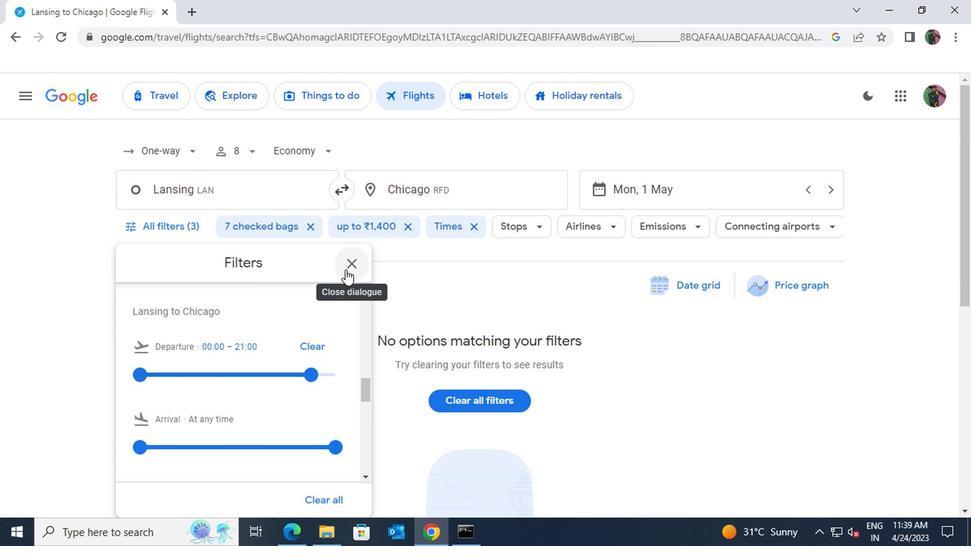 
